 Task: Find accommodations in Kalinniskiy with self check-in for 1 guest from 6-10 September.
Action: Mouse moved to (421, 107)
Screenshot: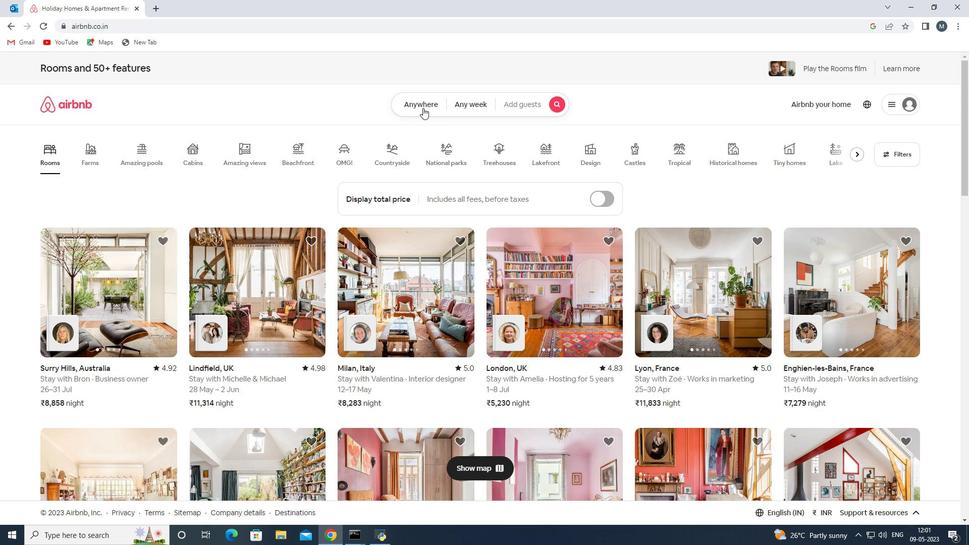 
Action: Mouse pressed left at (421, 107)
Screenshot: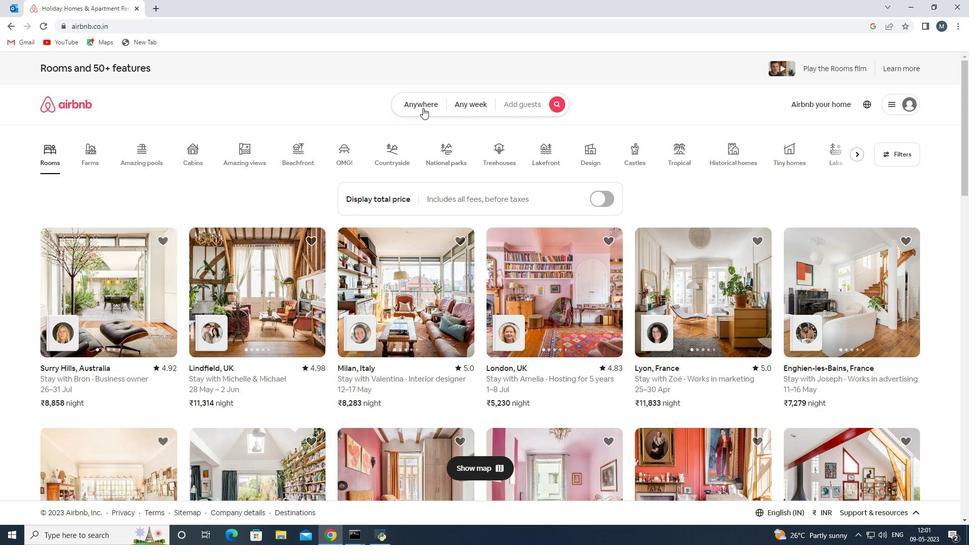 
Action: Key pressed kalininskiy<Key.backspace>
Screenshot: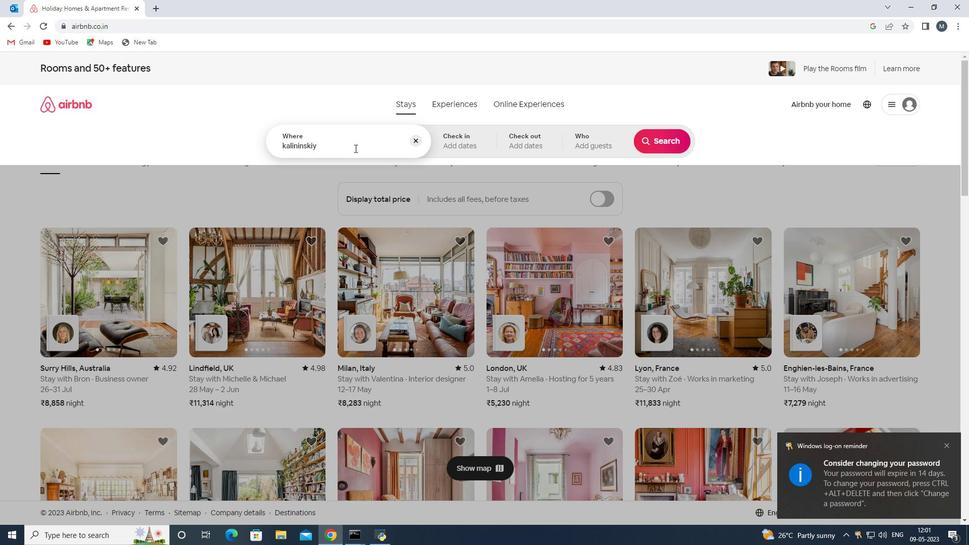 
Action: Mouse moved to (929, 109)
Screenshot: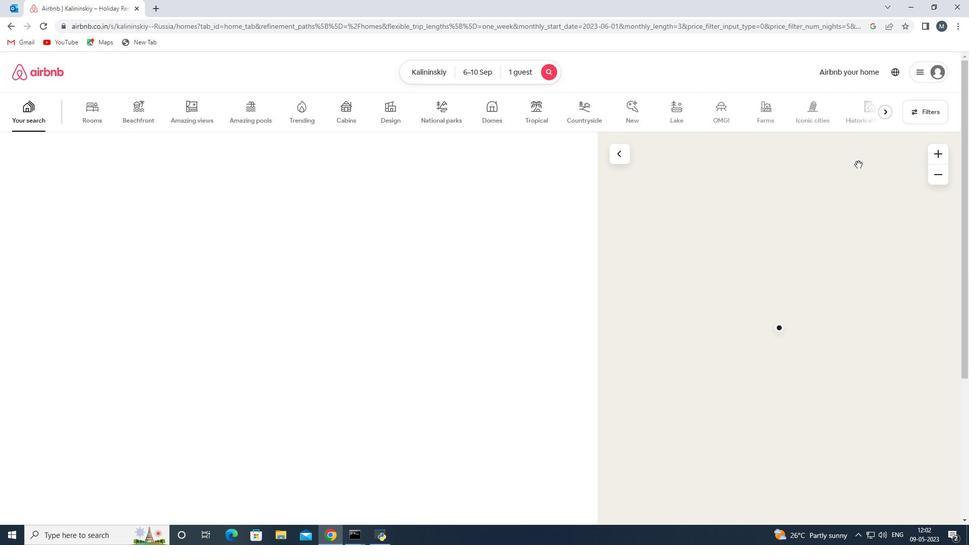 
Action: Mouse pressed left at (929, 109)
Screenshot: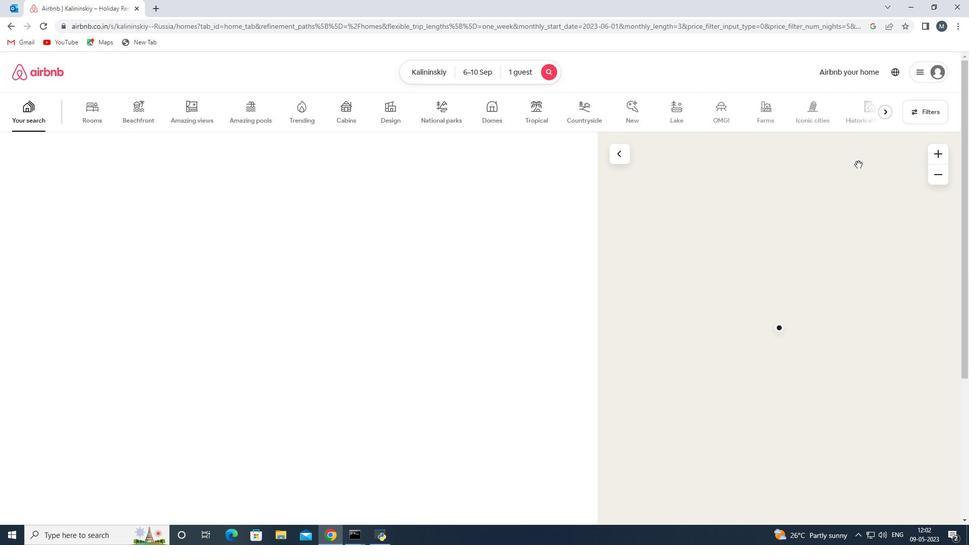 
Action: Mouse moved to (388, 353)
Screenshot: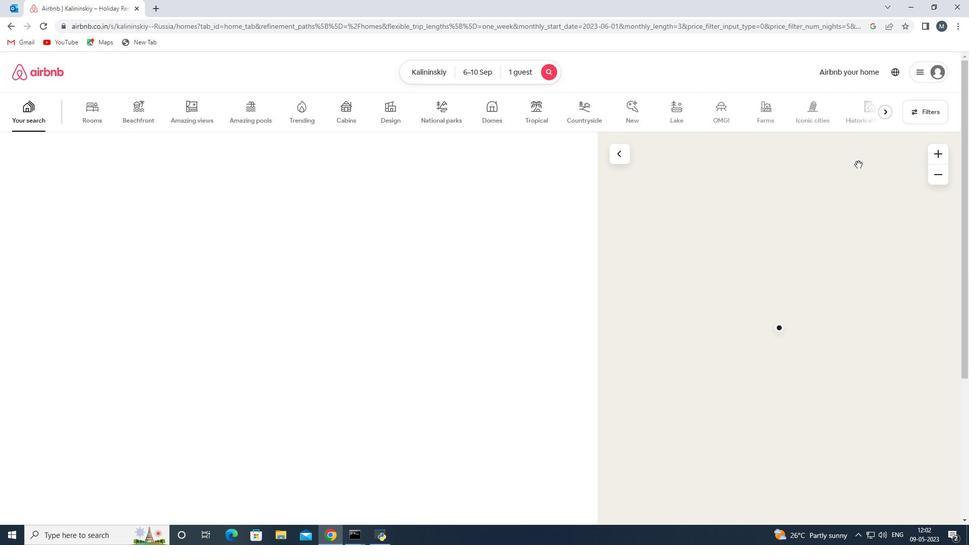 
Action: Key pressed <Key.backspace>
Screenshot: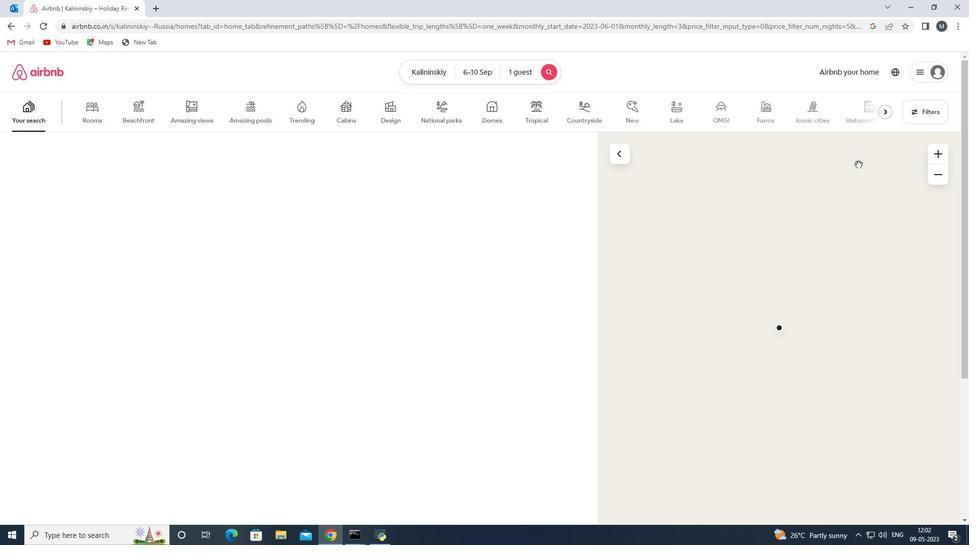 
Action: Mouse scrolled (397, 313) with delta (0, 0)
Screenshot: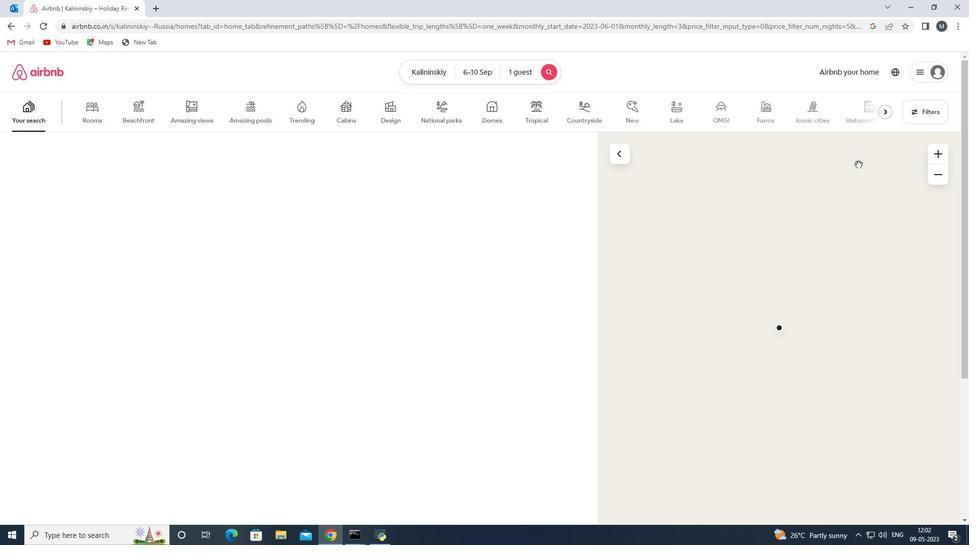 
Action: Mouse scrolled (397, 313) with delta (0, 0)
Screenshot: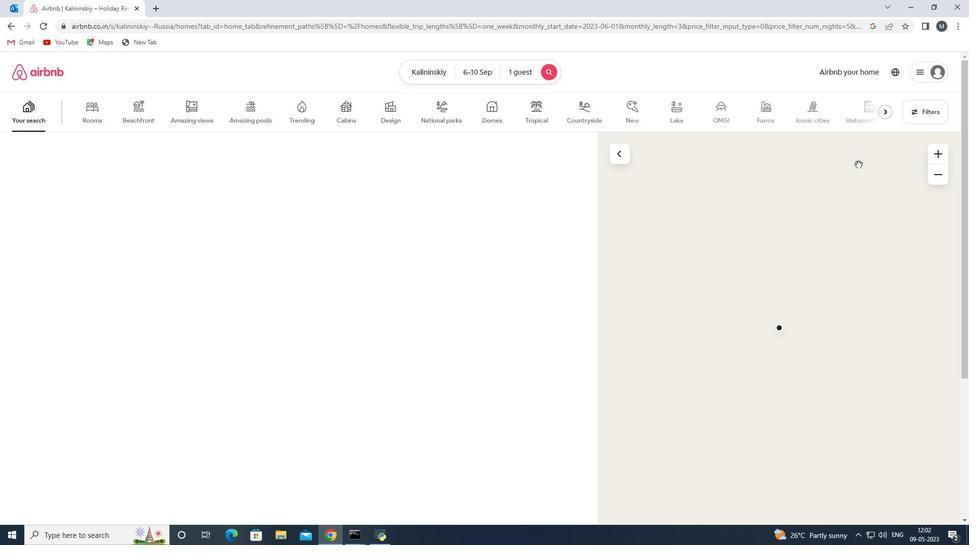 
Action: Mouse moved to (373, 256)
Screenshot: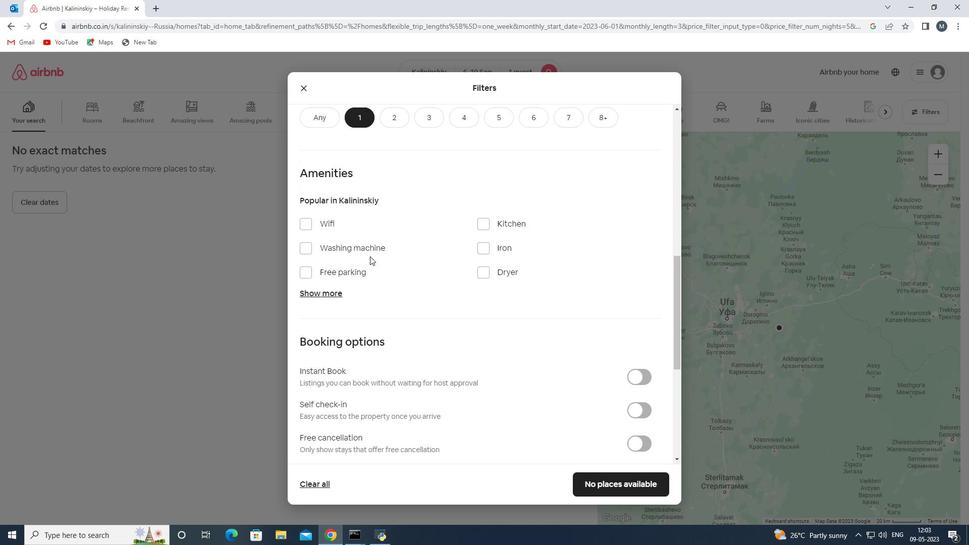 
Action: Mouse scrolled (373, 255) with delta (0, 0)
Screenshot: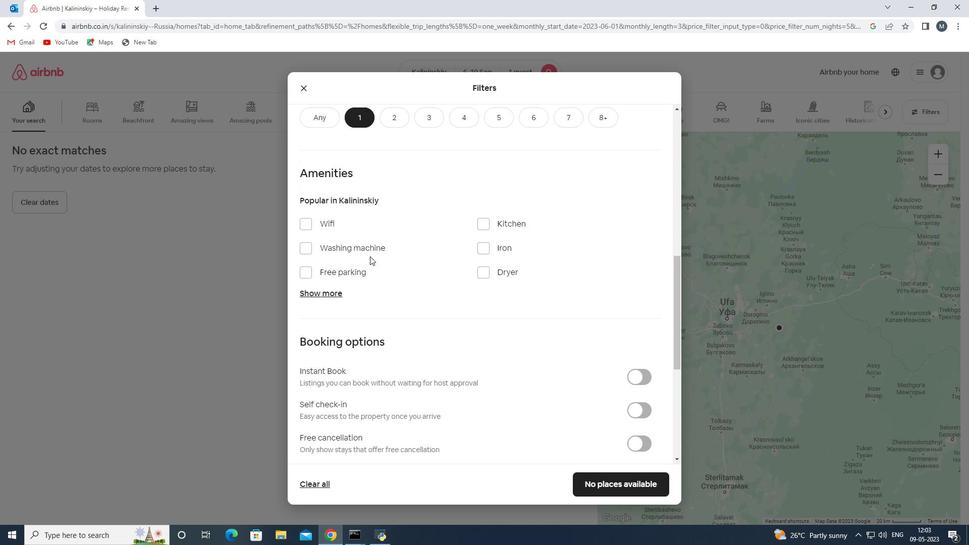 
Action: Mouse moved to (373, 256)
Screenshot: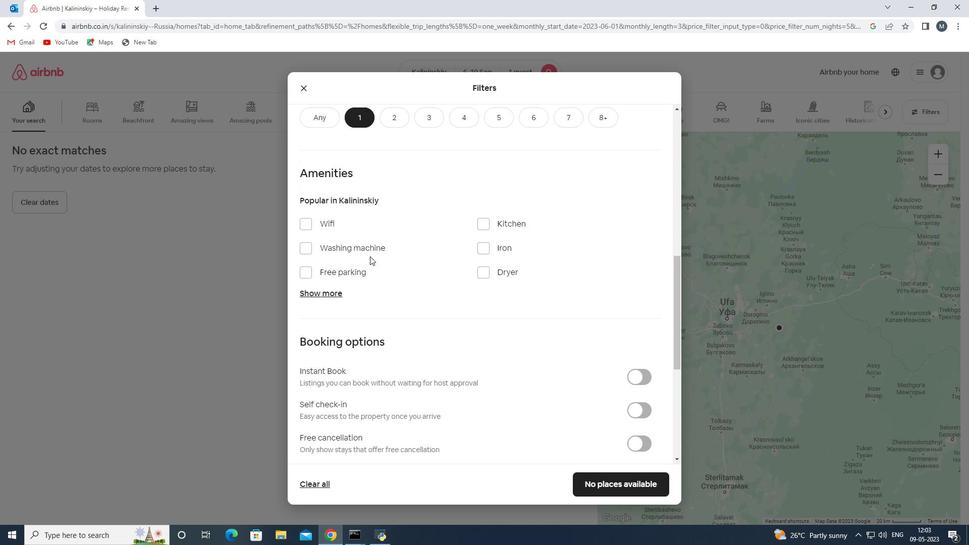 
Action: Mouse scrolled (373, 255) with delta (0, 0)
Screenshot: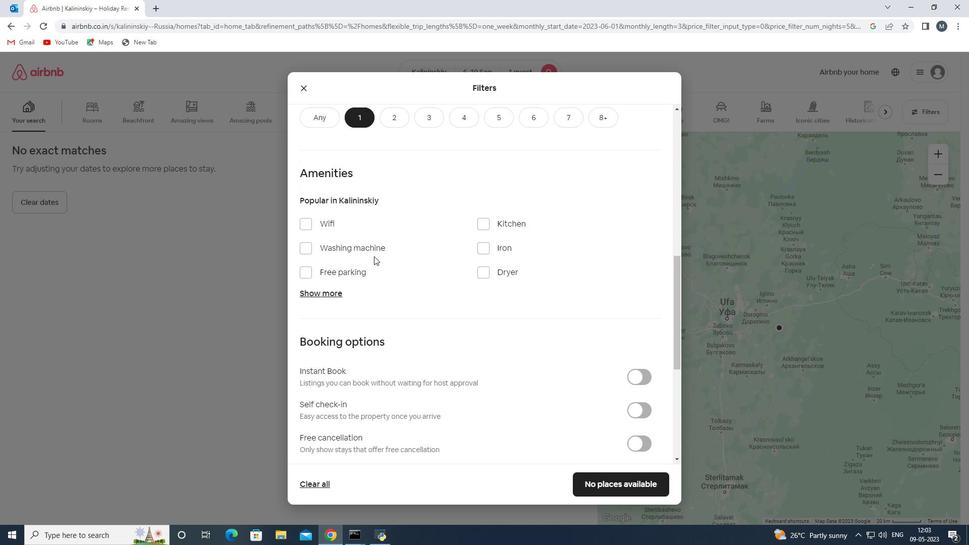 
Action: Mouse moved to (382, 264)
Screenshot: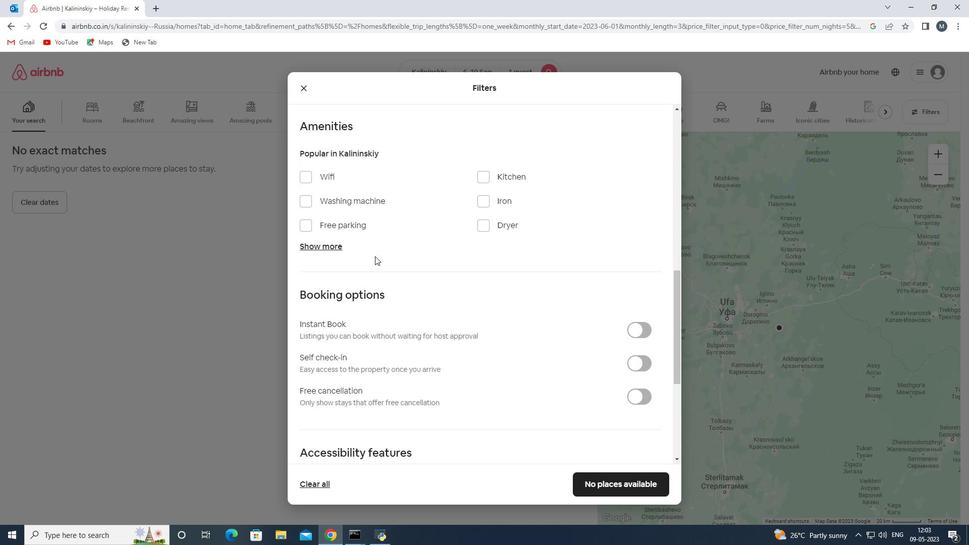 
Action: Mouse scrolled (382, 263) with delta (0, 0)
Screenshot: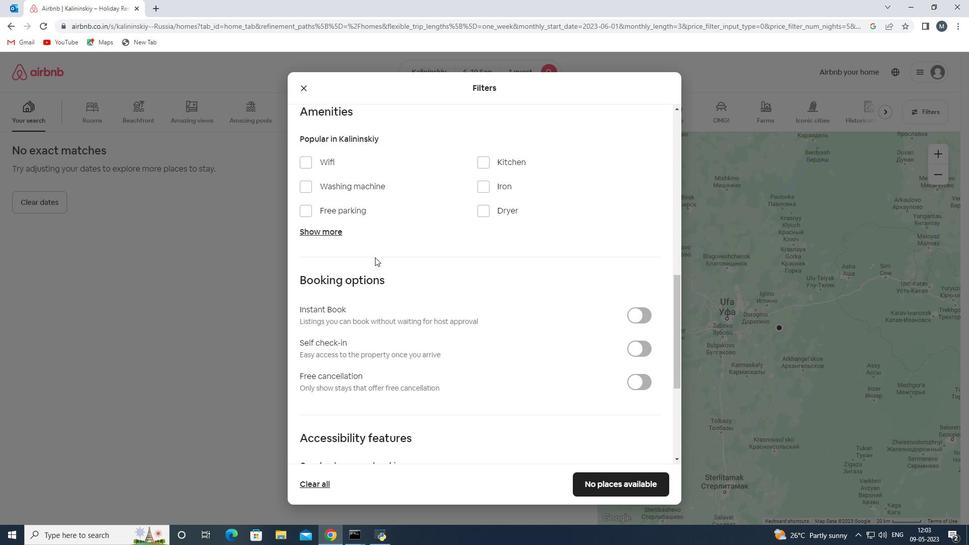 
Action: Mouse scrolled (382, 263) with delta (0, 0)
Screenshot: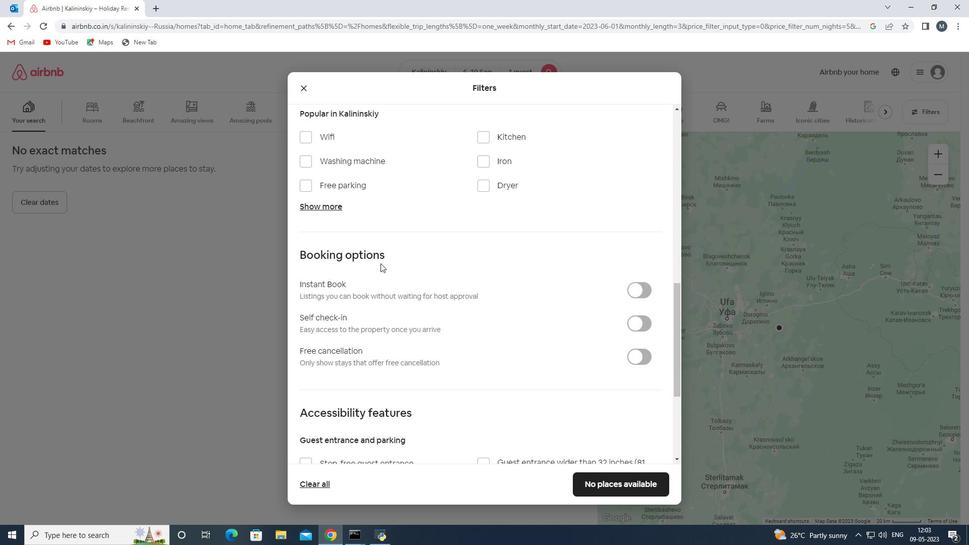 
Action: Mouse moved to (640, 211)
Screenshot: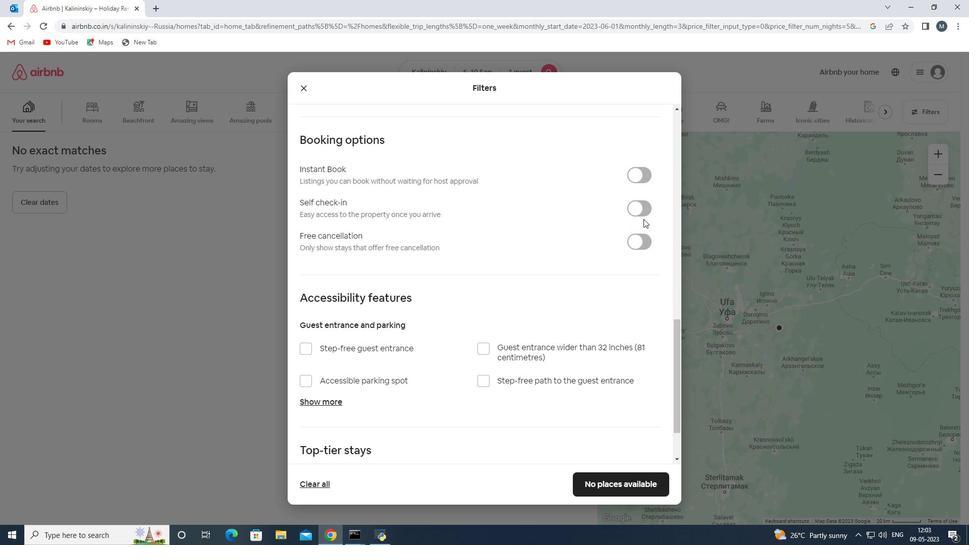 
Action: Mouse pressed left at (640, 211)
Screenshot: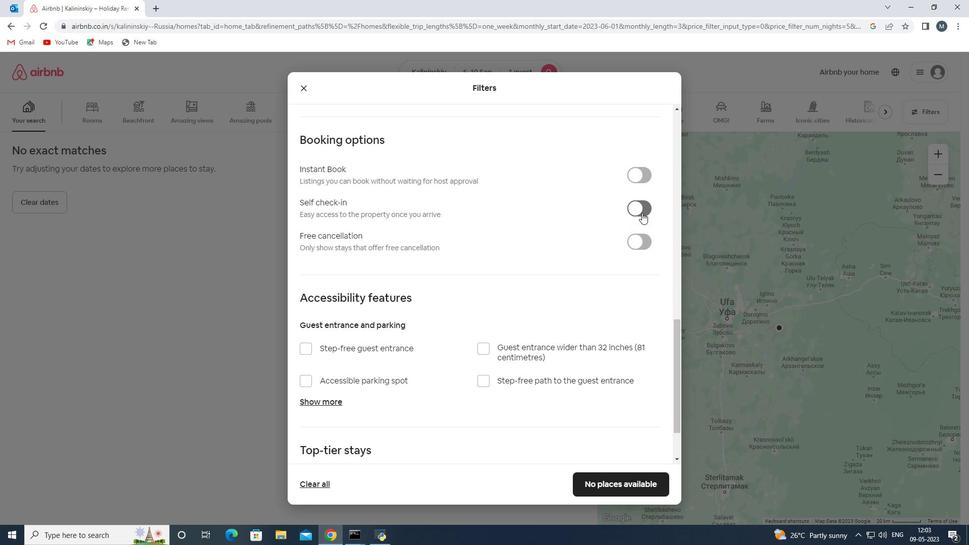 
Action: Mouse moved to (496, 258)
Screenshot: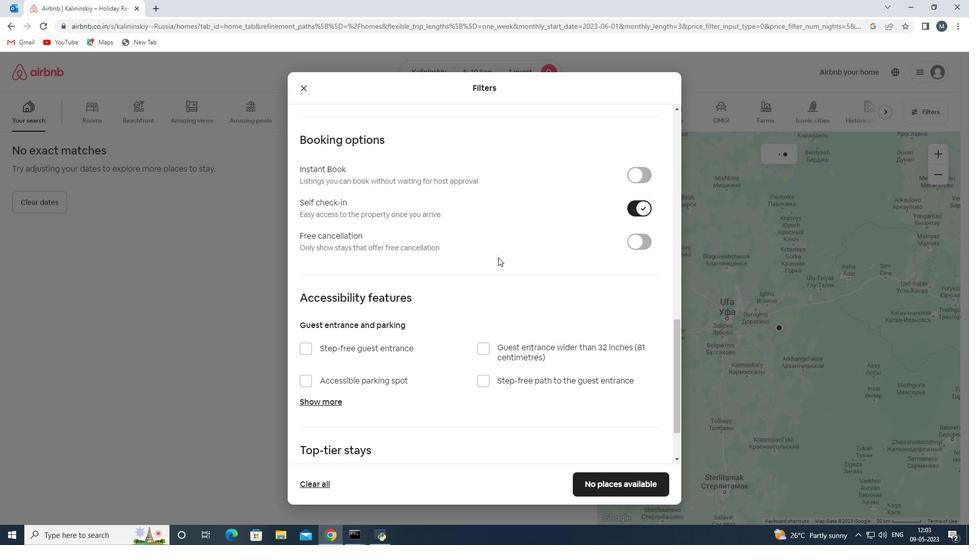 
Action: Mouse scrolled (496, 257) with delta (0, 0)
Screenshot: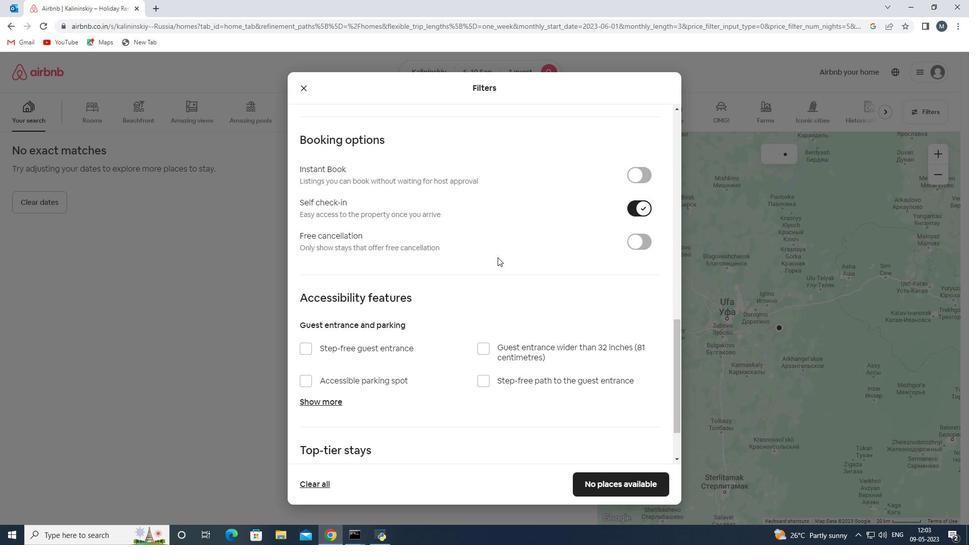 
Action: Mouse moved to (495, 258)
Screenshot: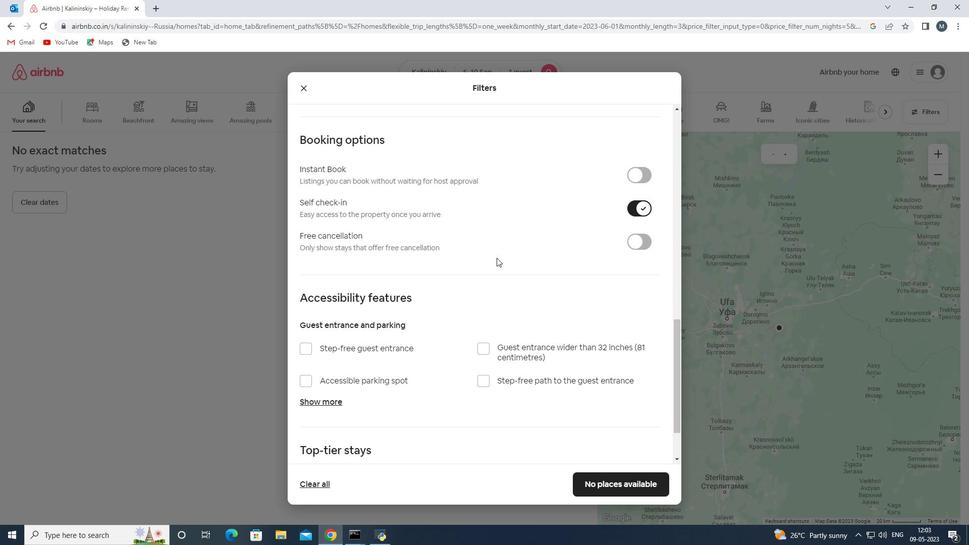 
Action: Mouse scrolled (495, 258) with delta (0, 0)
Screenshot: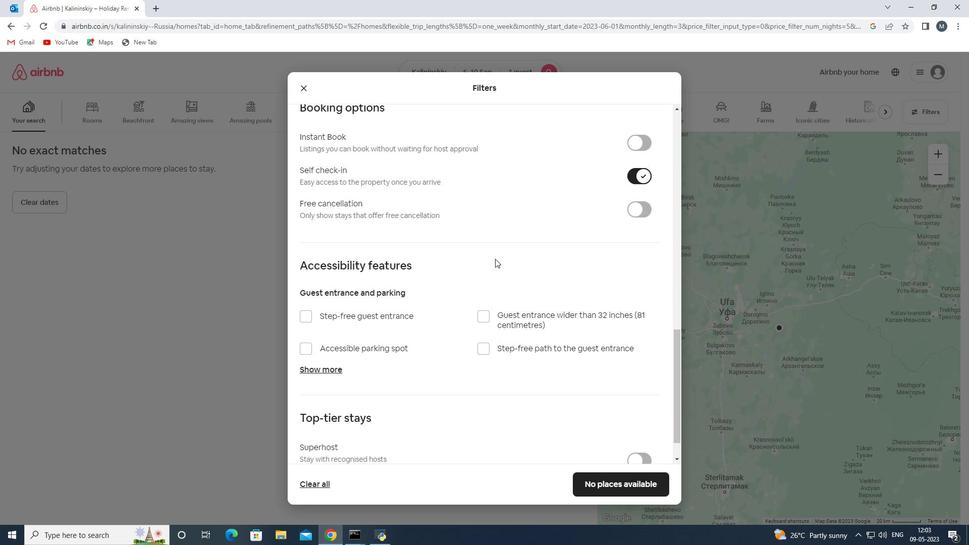 
Action: Mouse scrolled (495, 258) with delta (0, 0)
Screenshot: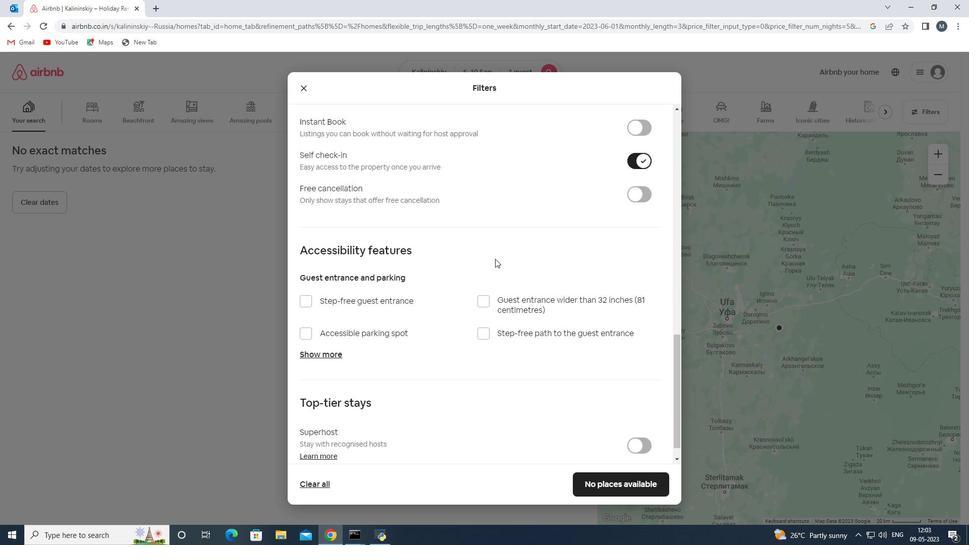 
Action: Mouse moved to (490, 261)
Screenshot: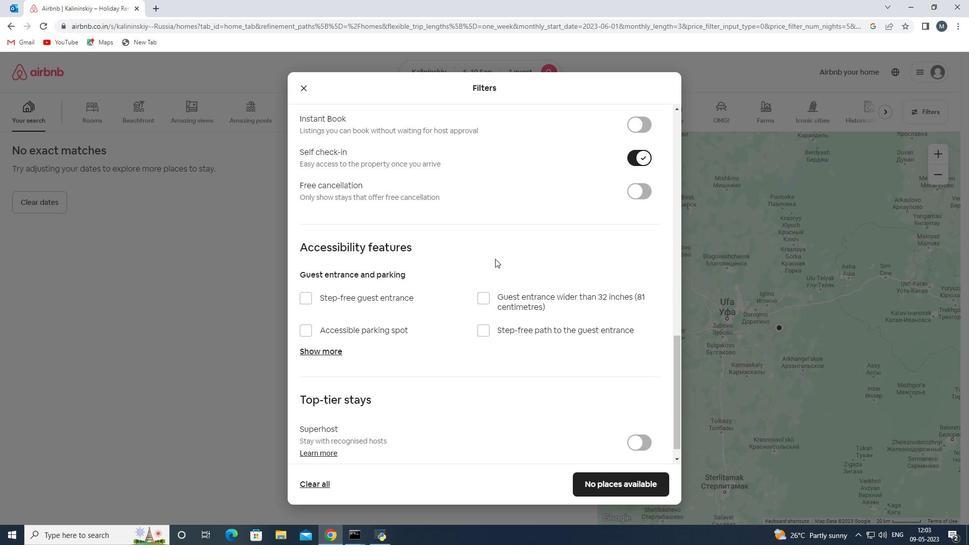 
Action: Mouse scrolled (490, 260) with delta (0, 0)
Screenshot: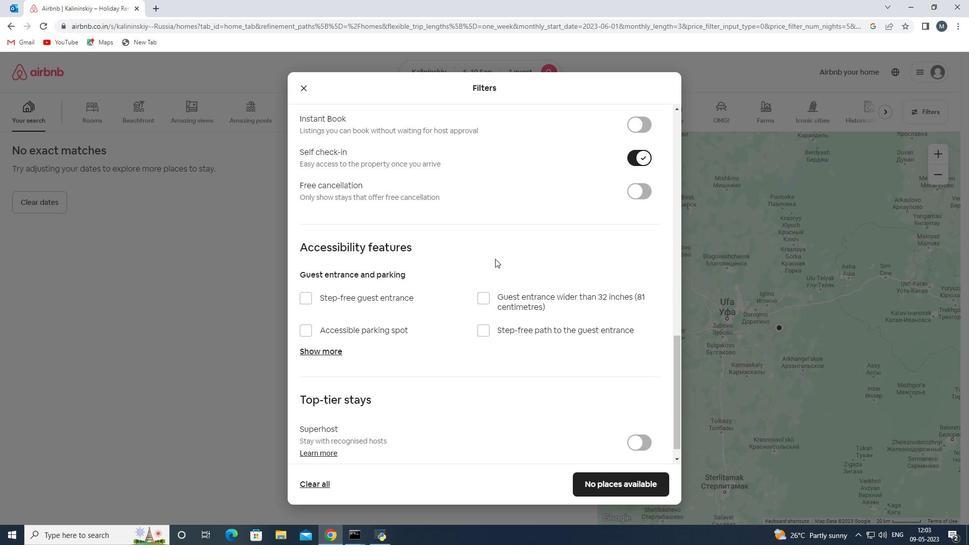 
Action: Mouse moved to (487, 261)
Screenshot: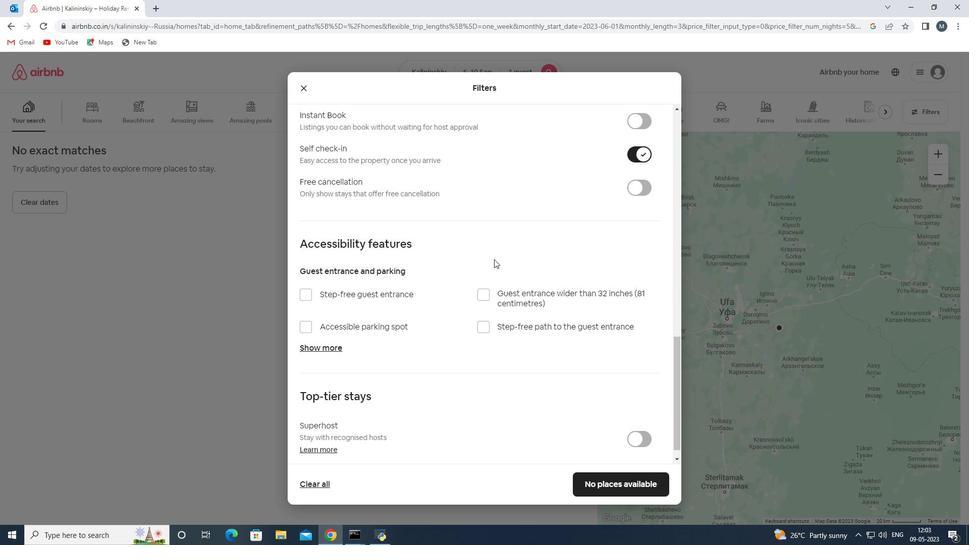 
Action: Mouse scrolled (487, 260) with delta (0, 0)
Screenshot: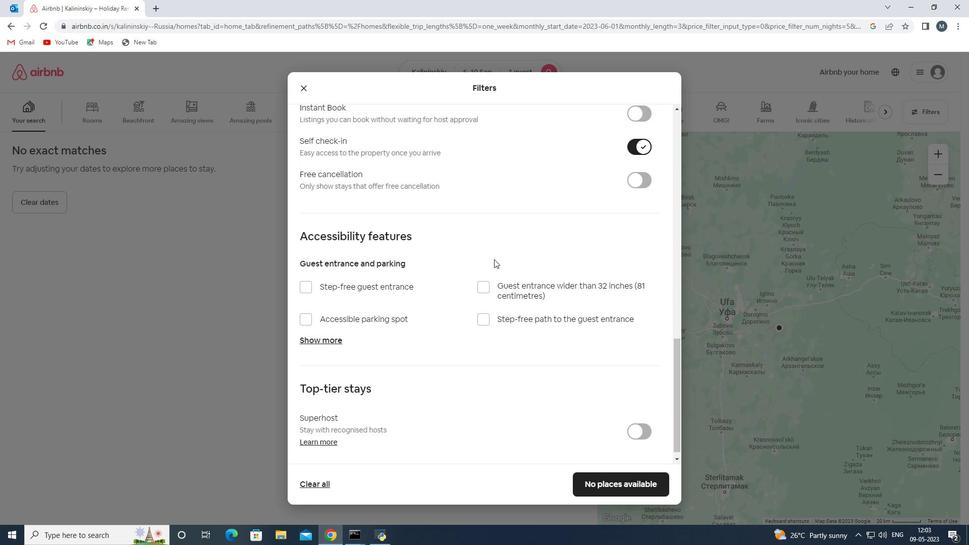 
Action: Mouse moved to (481, 265)
Screenshot: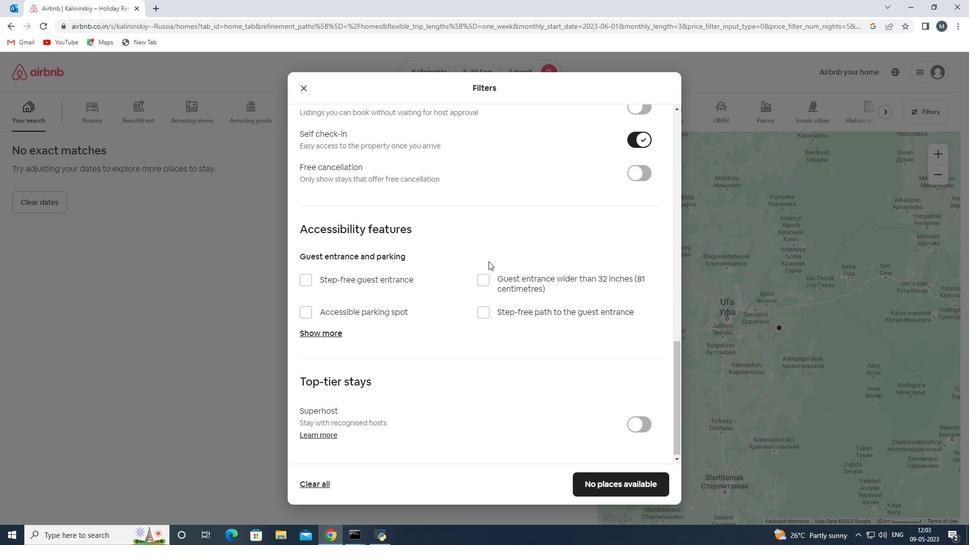 
Action: Mouse scrolled (481, 265) with delta (0, 0)
Screenshot: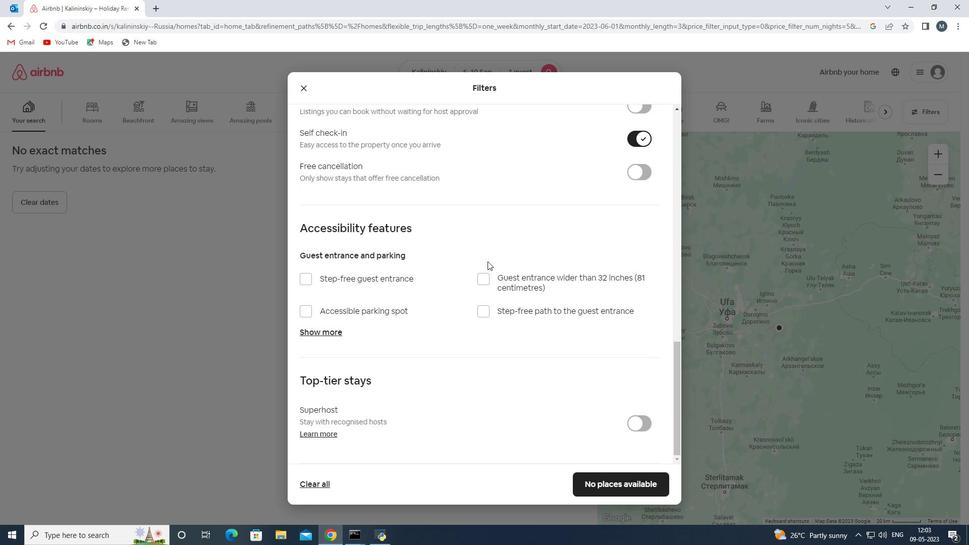 
Action: Mouse moved to (586, 486)
Screenshot: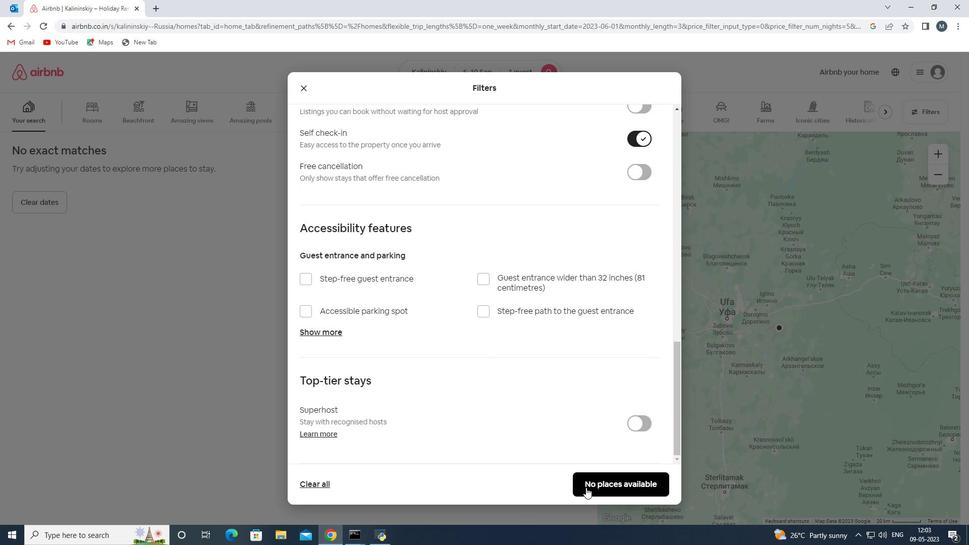 
Action: Mouse pressed left at (586, 486)
Screenshot: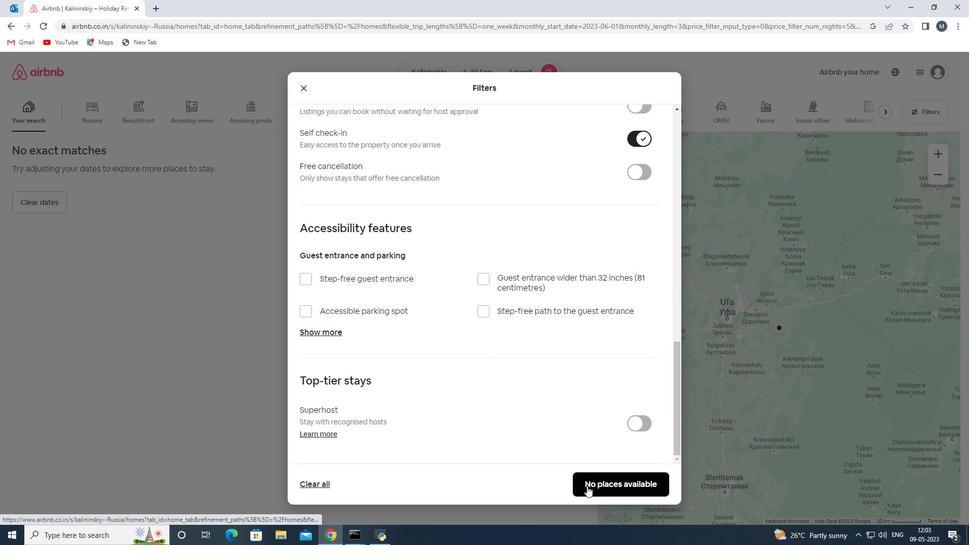 
